 Task: Create New Customer with Customer Name: Forever Monroes, Billing Address Line1: 4279 Crim Lane, Billing Address Line2:  Underhill, Billing Address Line3:  Vermont 05489
Action: Mouse moved to (138, 25)
Screenshot: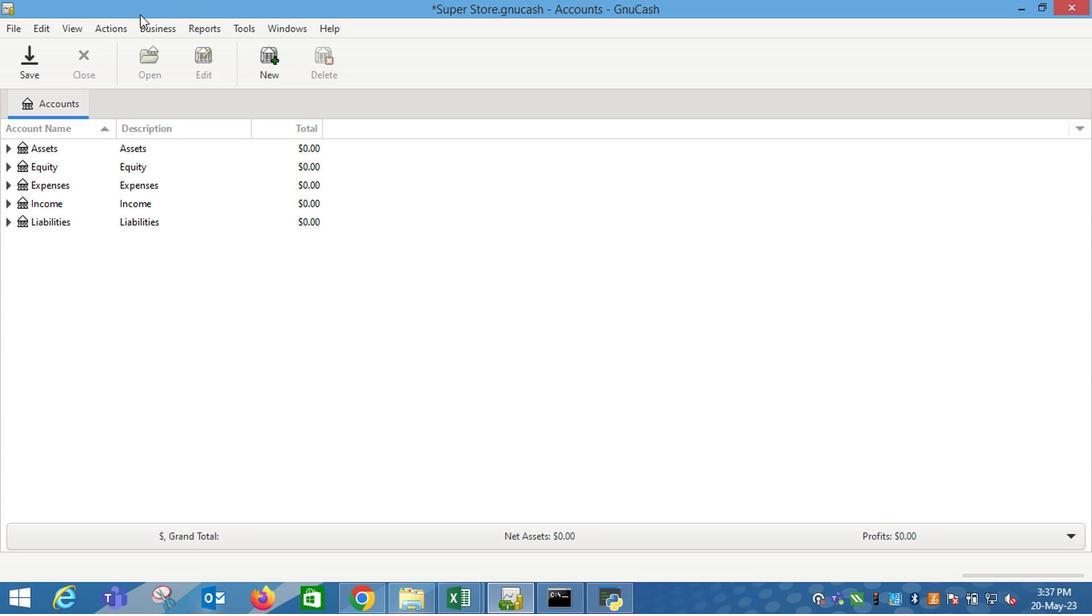 
Action: Mouse pressed left at (138, 25)
Screenshot: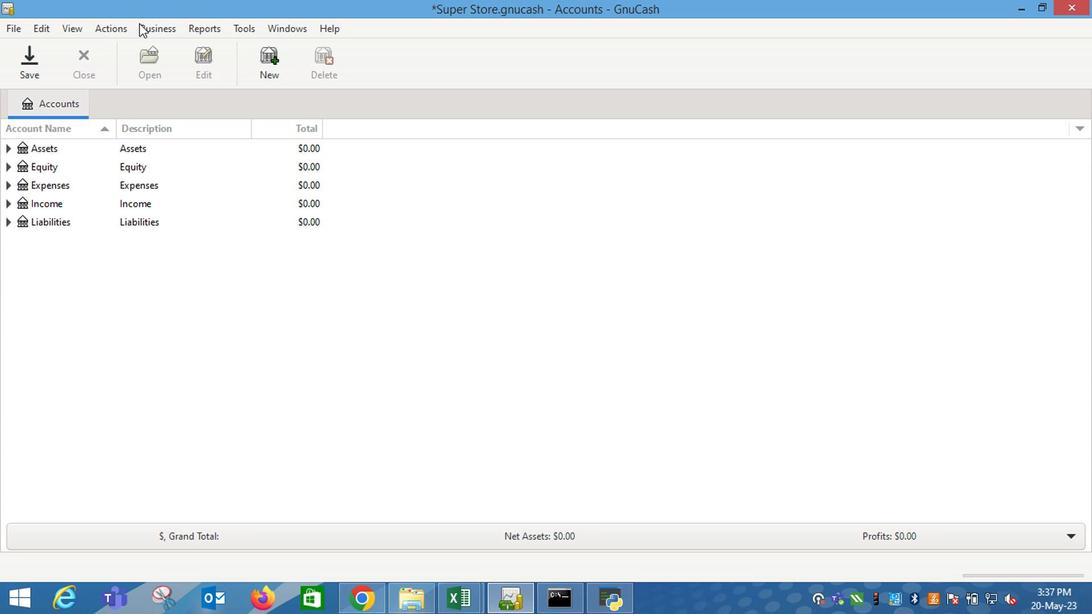 
Action: Mouse moved to (356, 76)
Screenshot: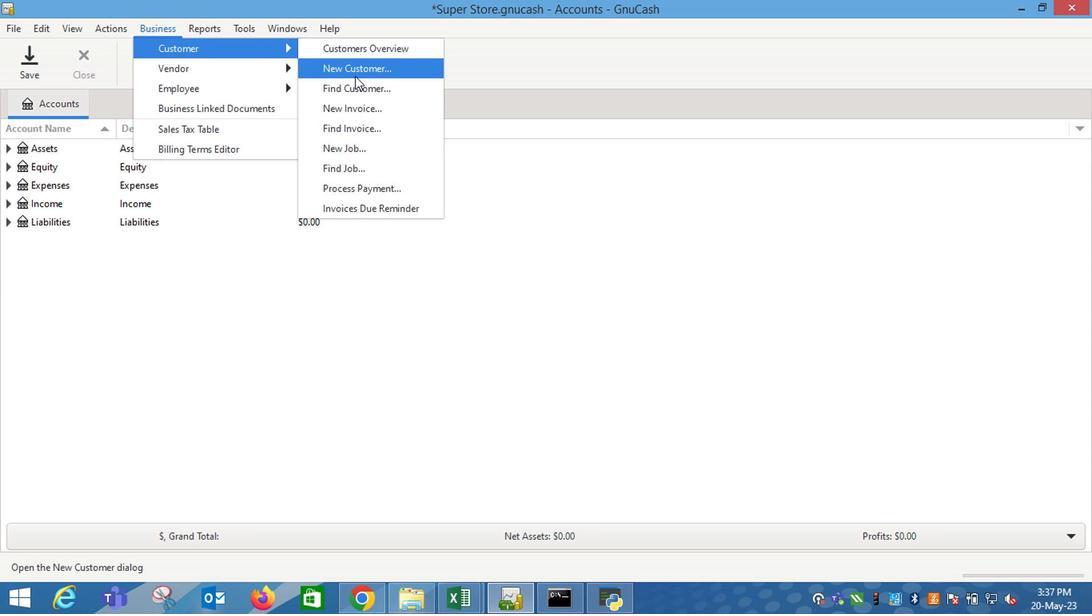 
Action: Mouse pressed left at (356, 76)
Screenshot: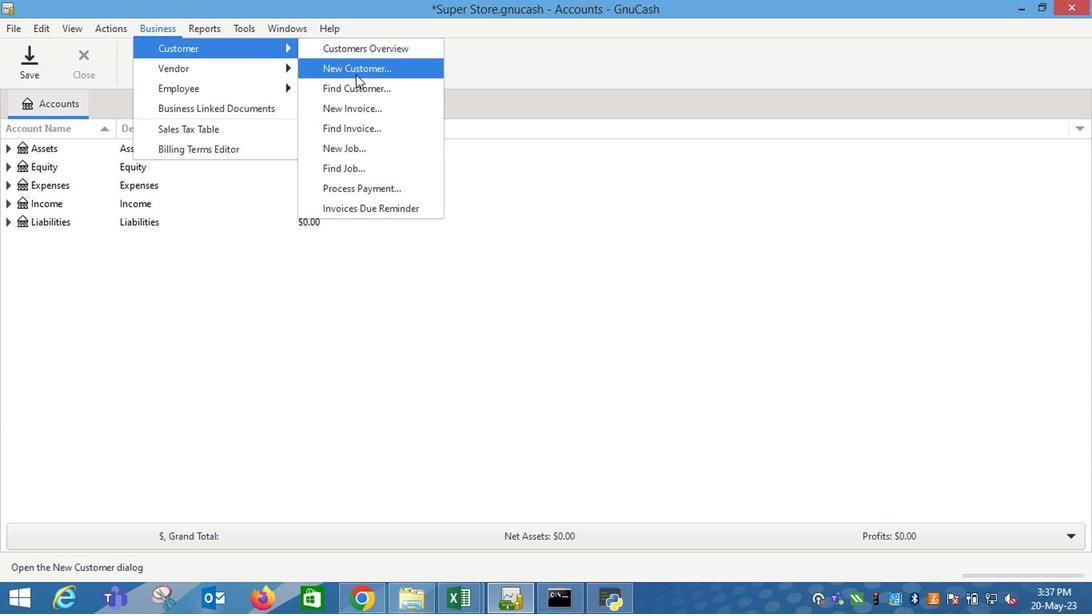 
Action: Key pressed <Key.shift_r>Forever<Key.space><Key.shift_r>Mopnroes<Key.tab><Key.tab><Key.tab>4279<Key.space><Key.shift_r>Crim<Key.space><Key.shift_r>Lane<Key.tab><Key.shift_r>U<Key.right><Key.tab><Key.shift_r>V<Key.right>
Screenshot: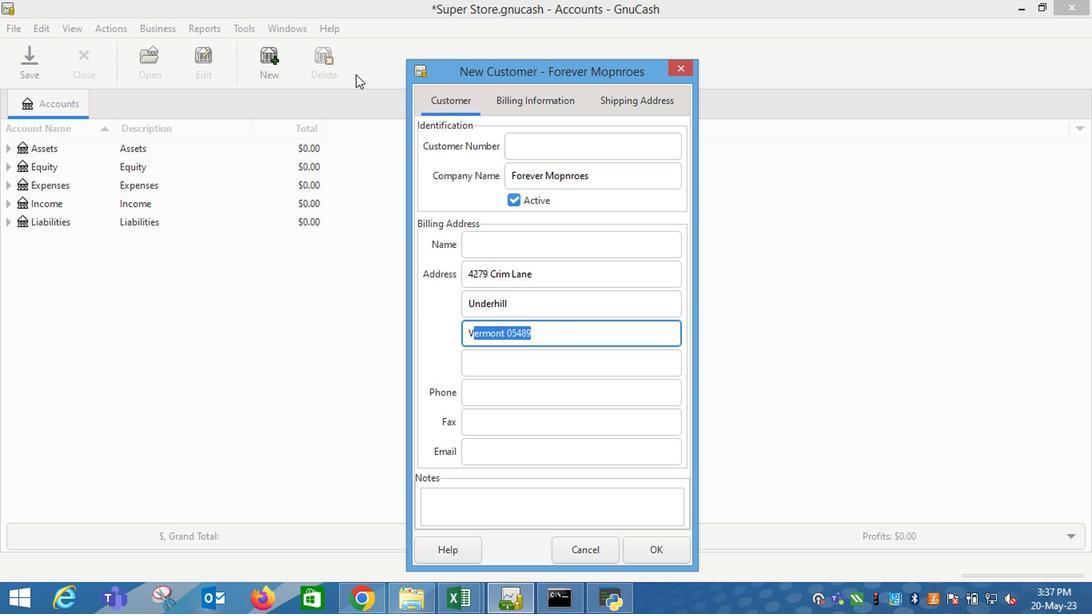 
Action: Mouse moved to (642, 549)
Screenshot: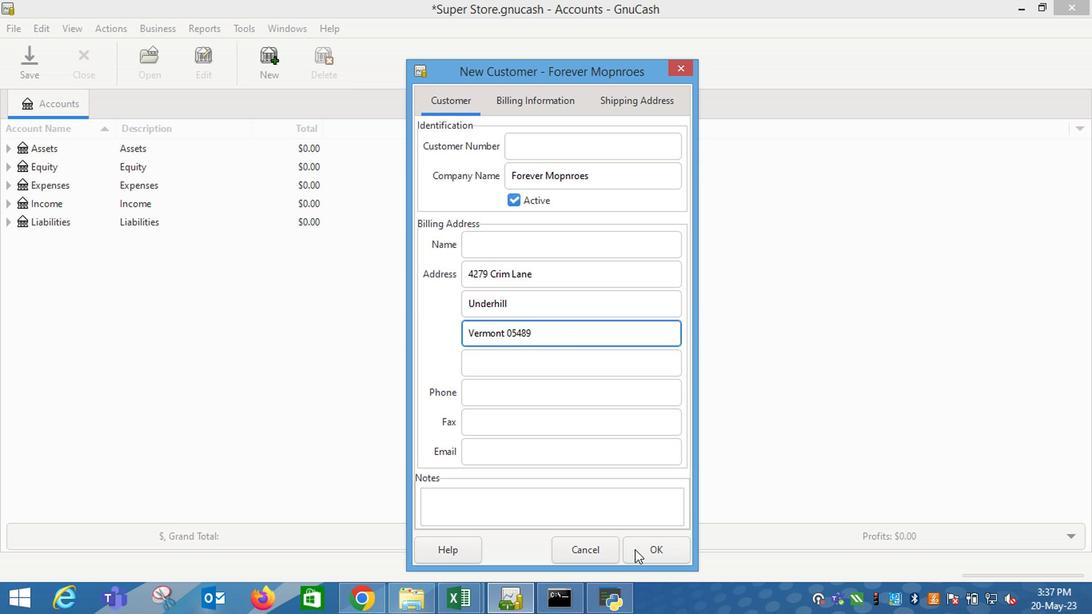 
Action: Mouse pressed left at (642, 549)
Screenshot: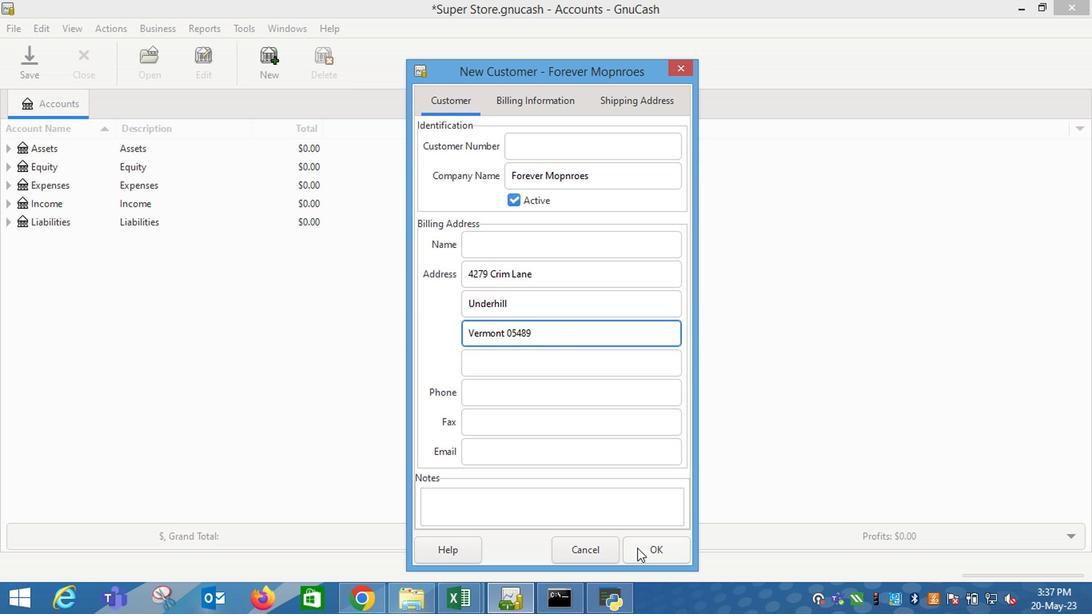 
Action: Mouse moved to (642, 549)
Screenshot: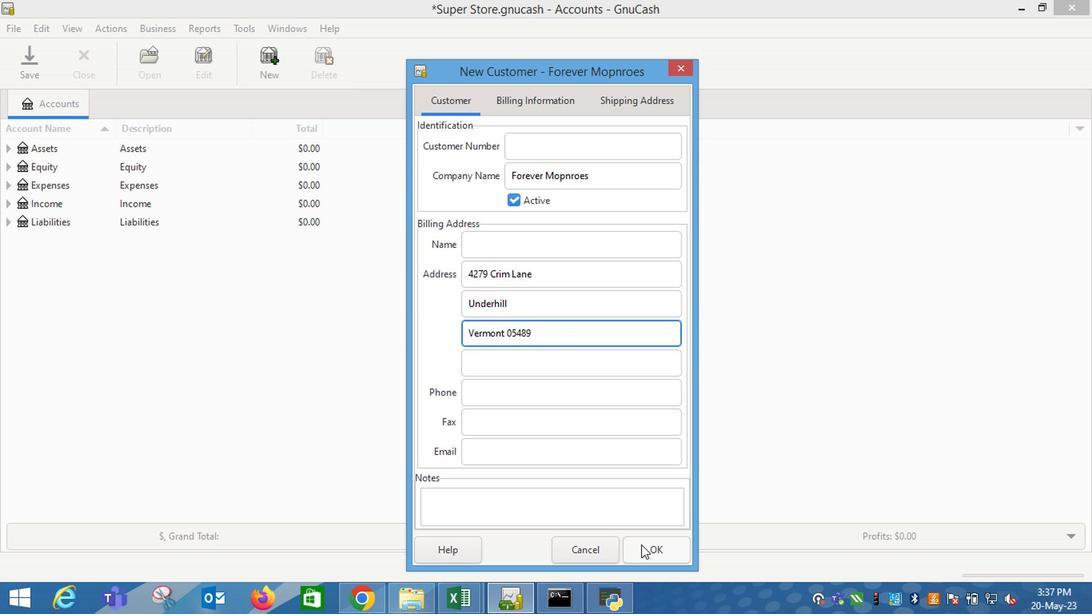 
